 Task: Add Cover Blue to Card Card0006 in Board Board0002 in Development in Trello
Action: Mouse moved to (553, 26)
Screenshot: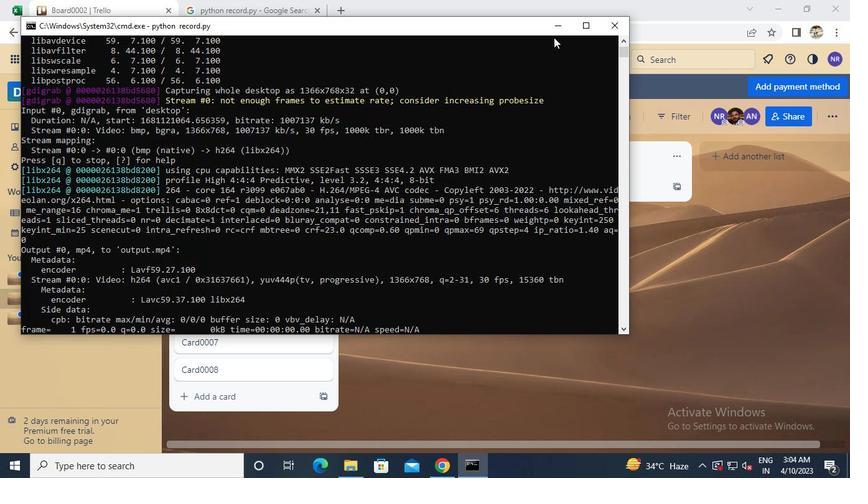 
Action: Mouse pressed left at (553, 26)
Screenshot: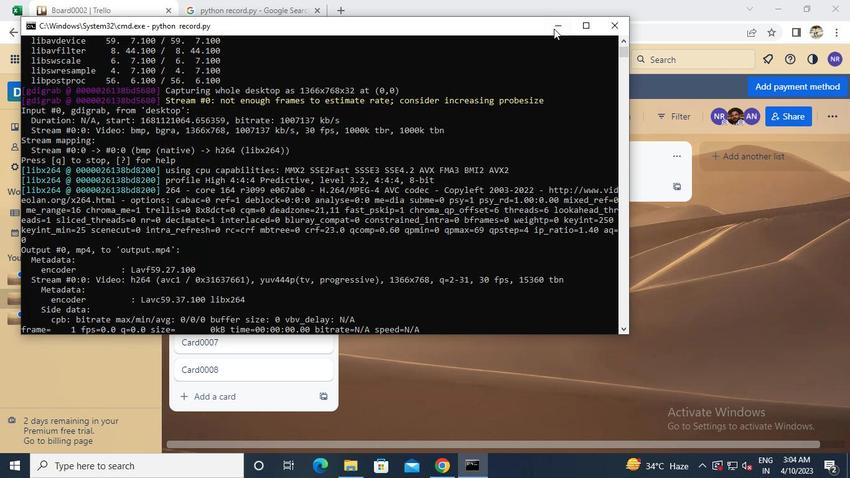 
Action: Mouse moved to (321, 288)
Screenshot: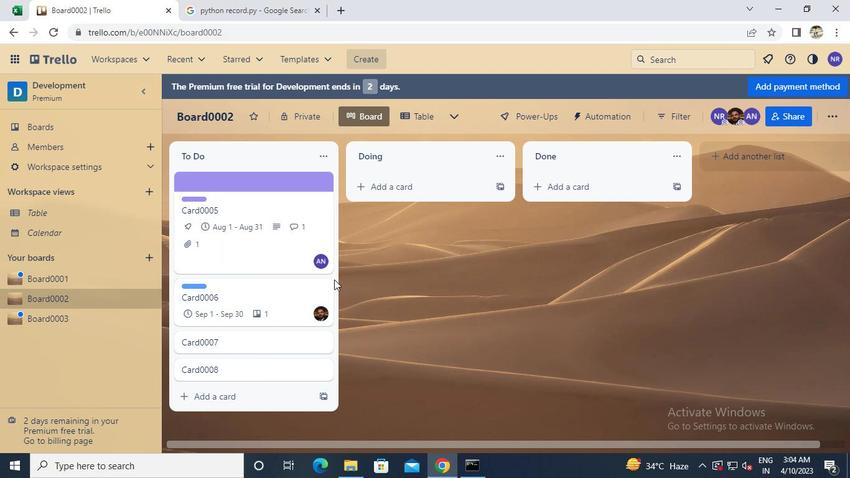 
Action: Mouse pressed left at (321, 288)
Screenshot: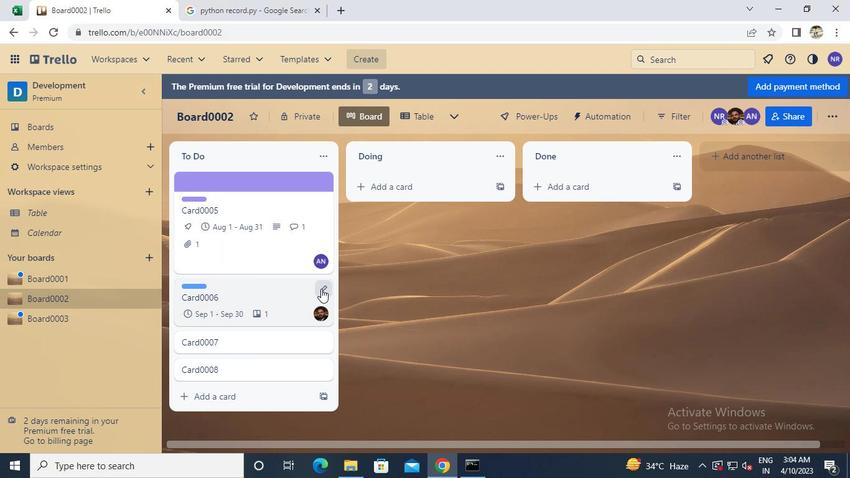 
Action: Mouse moved to (359, 281)
Screenshot: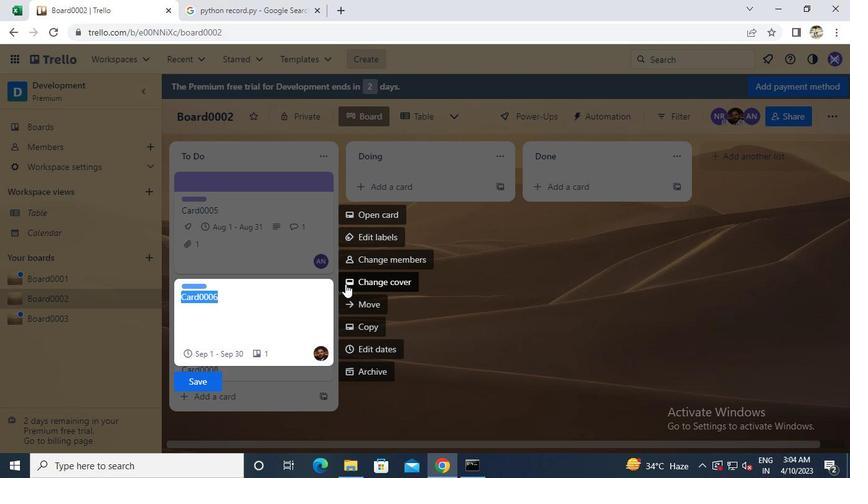 
Action: Mouse pressed left at (359, 281)
Screenshot: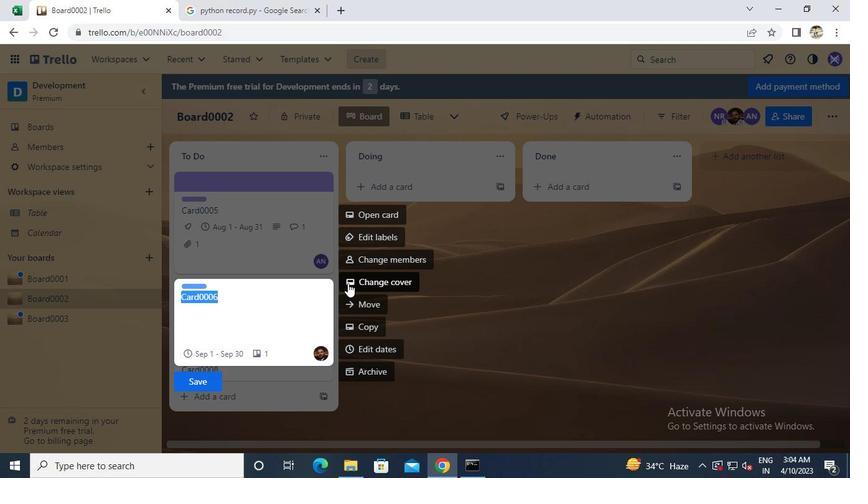 
Action: Mouse moved to (367, 234)
Screenshot: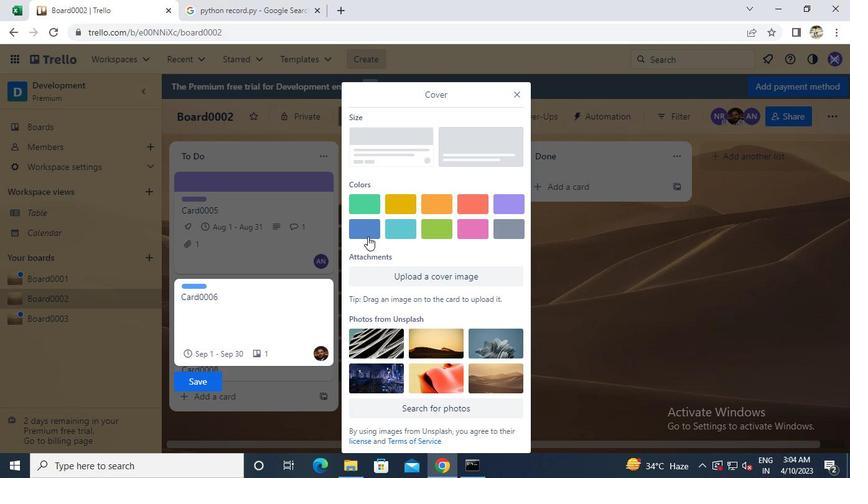 
Action: Mouse pressed left at (367, 234)
Screenshot: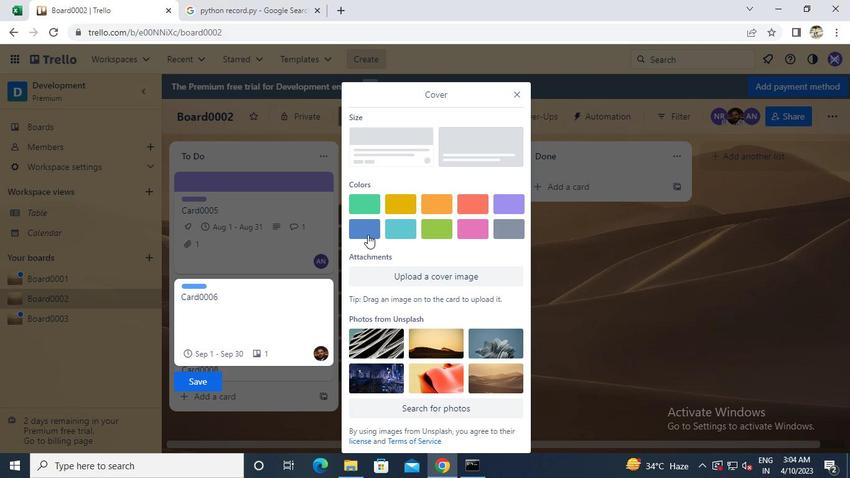 
Action: Mouse moved to (210, 396)
Screenshot: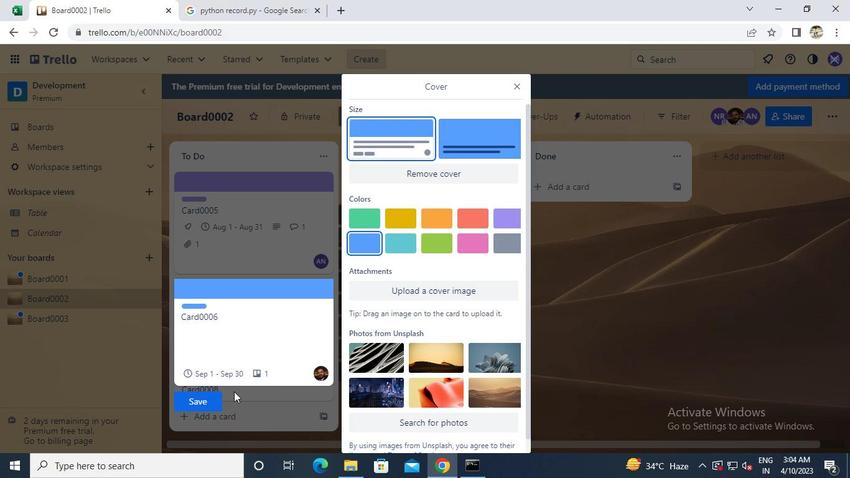 
Action: Mouse pressed left at (210, 396)
Screenshot: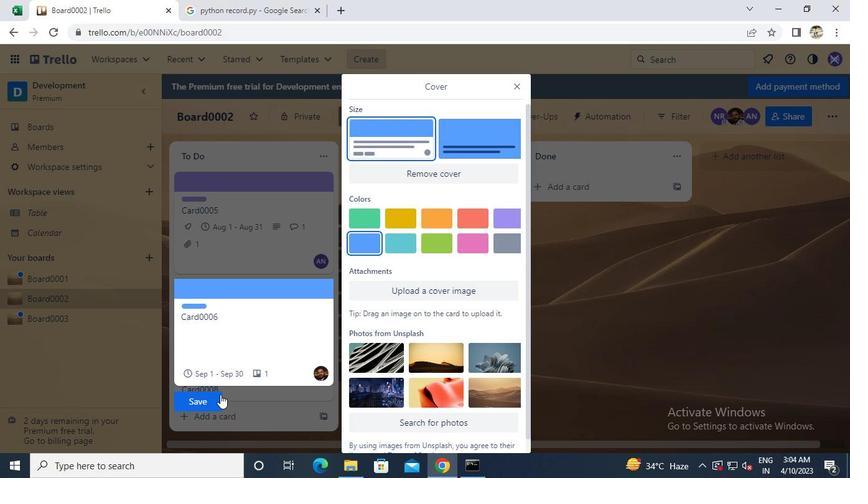 
Action: Mouse moved to (465, 463)
Screenshot: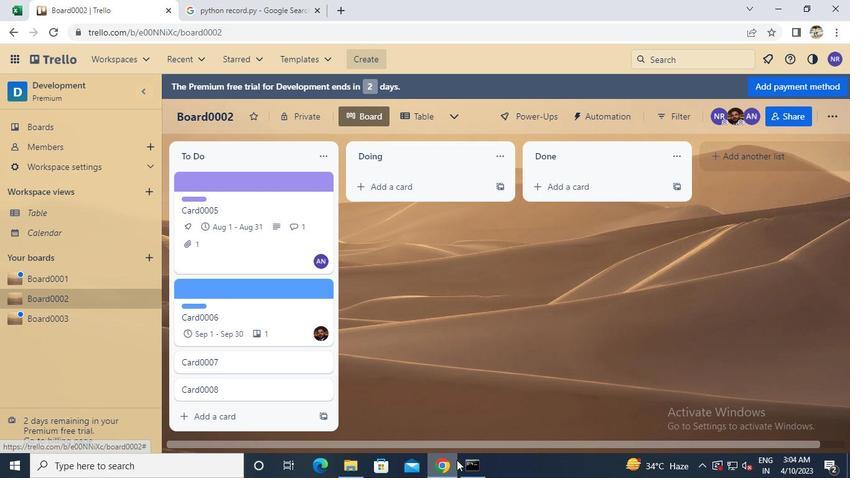 
Action: Mouse pressed left at (465, 463)
Screenshot: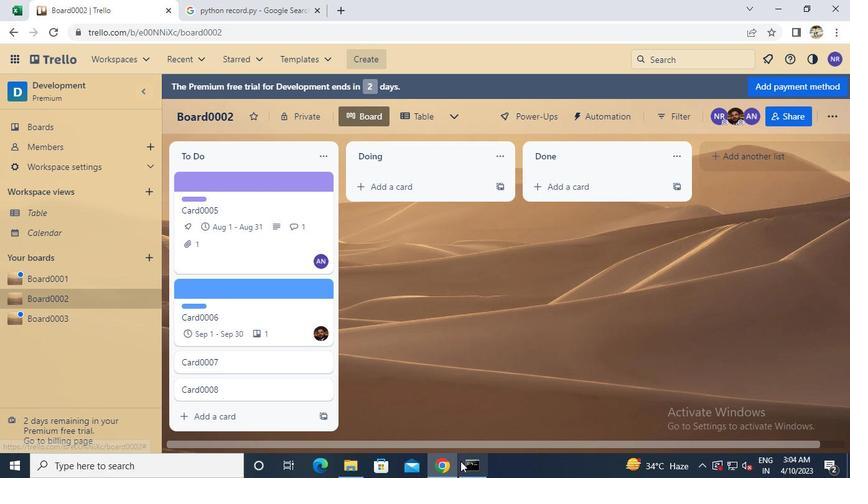 
Action: Mouse moved to (612, 28)
Screenshot: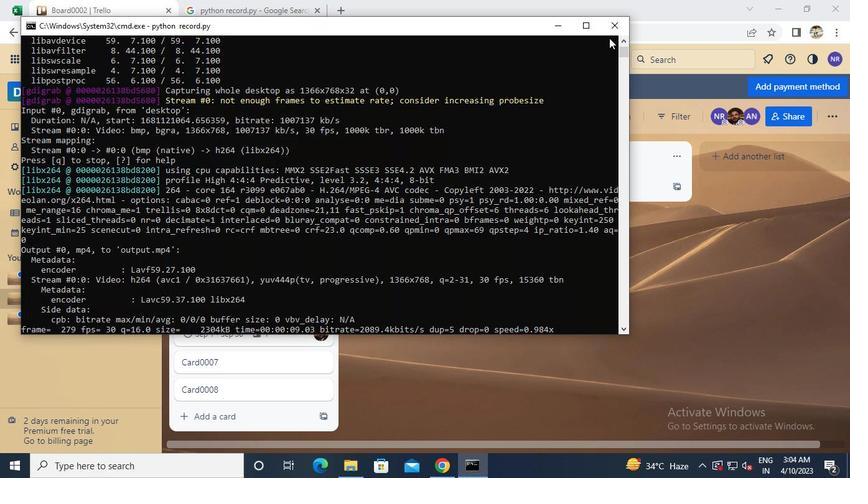 
Action: Mouse pressed left at (612, 28)
Screenshot: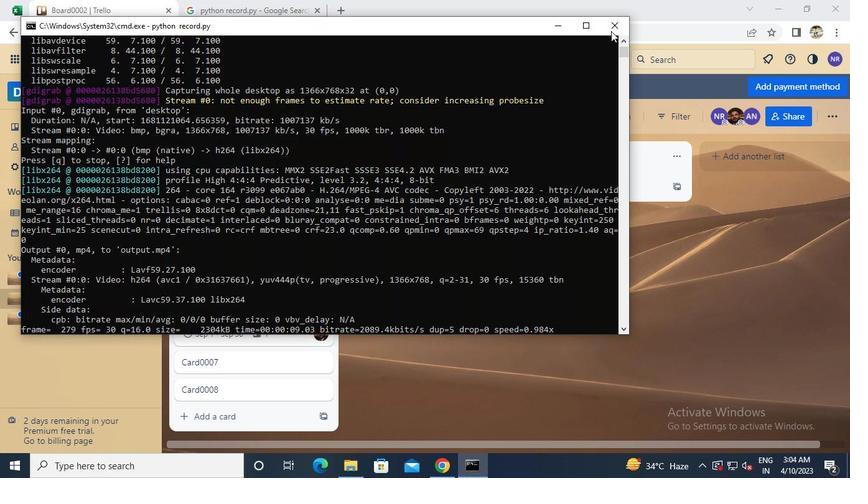 
